 Task: Search colleagues "mahi soni".
Action: Mouse moved to (446, 126)
Screenshot: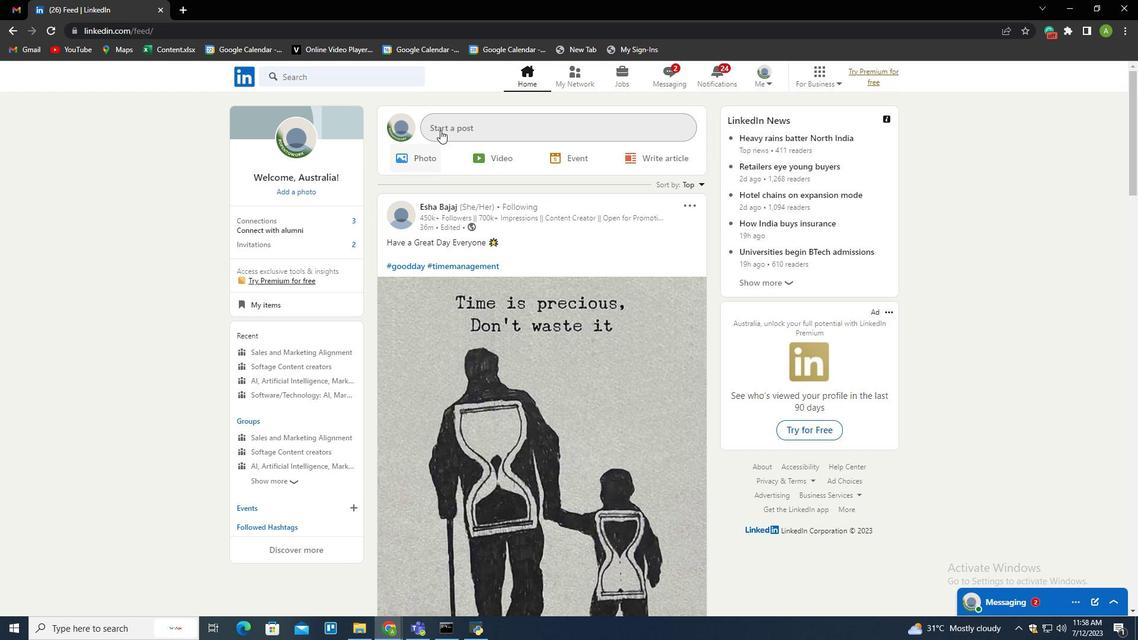 
Action: Mouse pressed left at (446, 126)
Screenshot: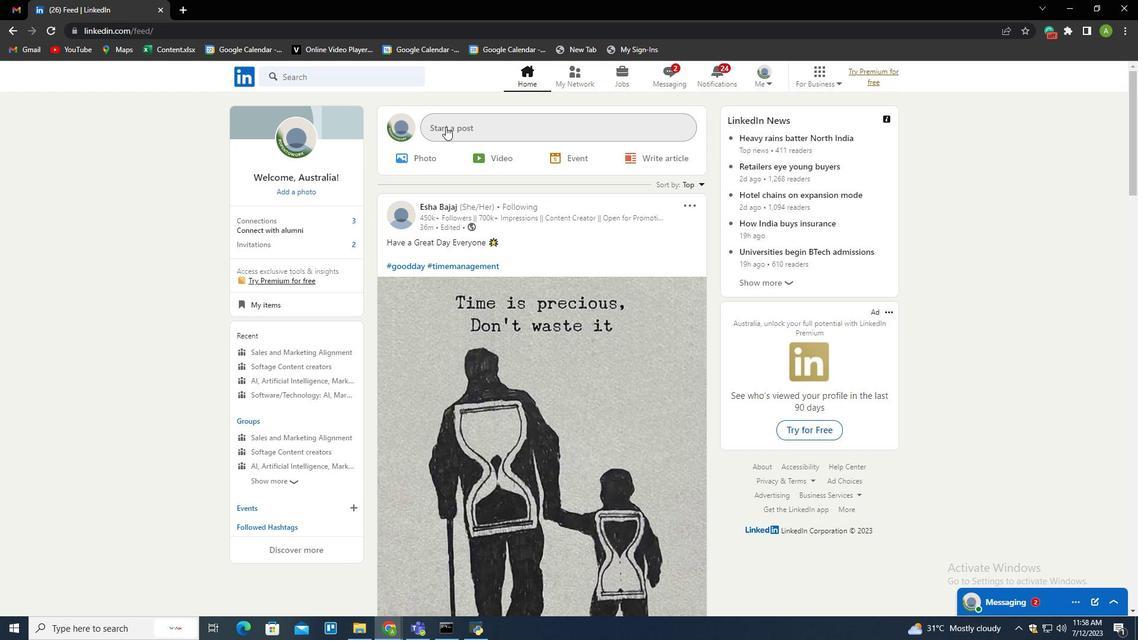 
Action: Mouse moved to (505, 351)
Screenshot: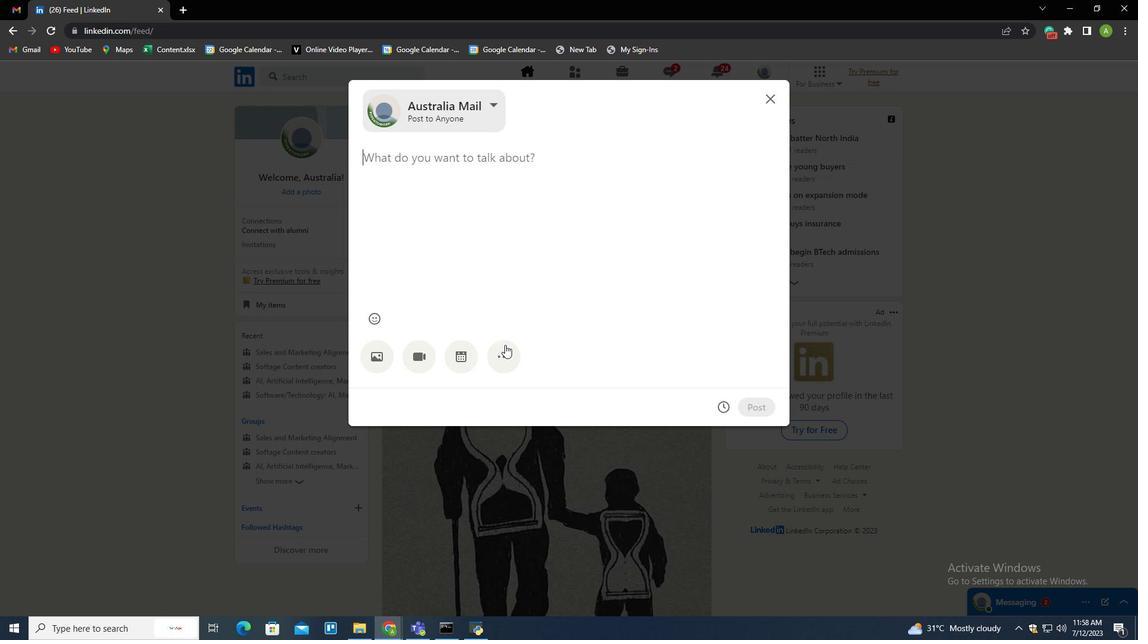
Action: Mouse pressed left at (505, 351)
Screenshot: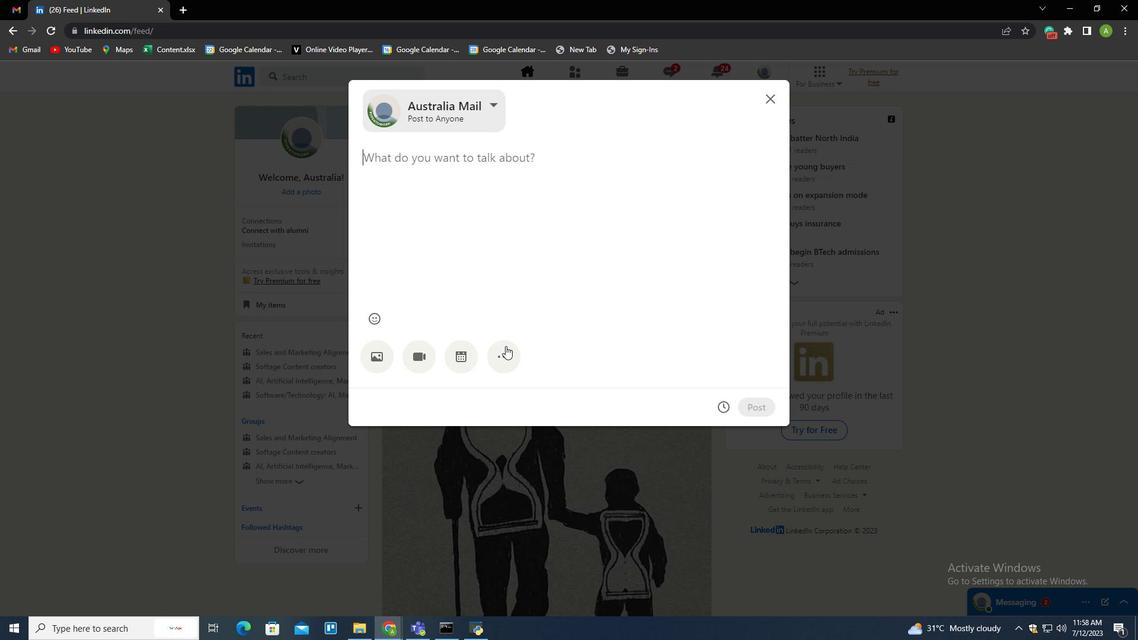 
Action: Mouse moved to (504, 356)
Screenshot: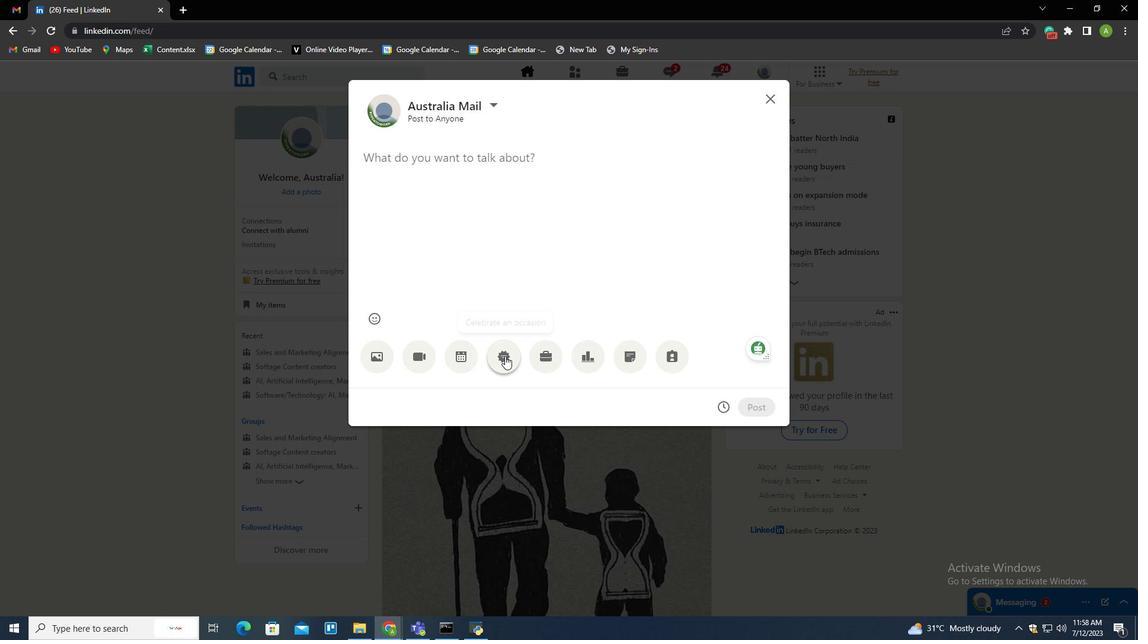 
Action: Mouse pressed left at (504, 356)
Screenshot: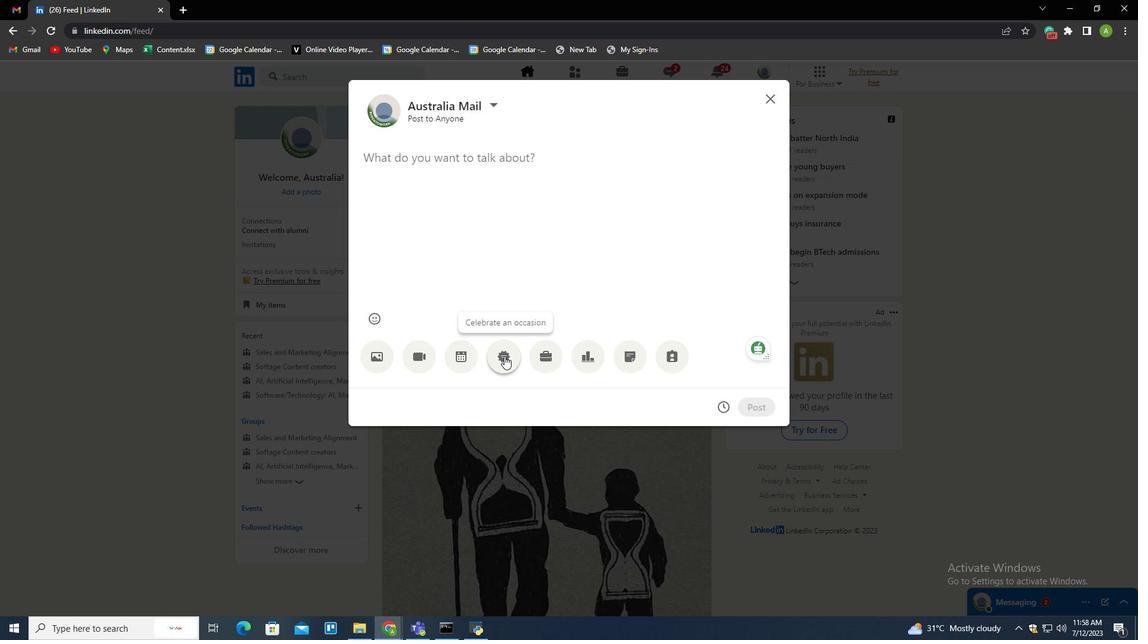 
Action: Mouse moved to (454, 173)
Screenshot: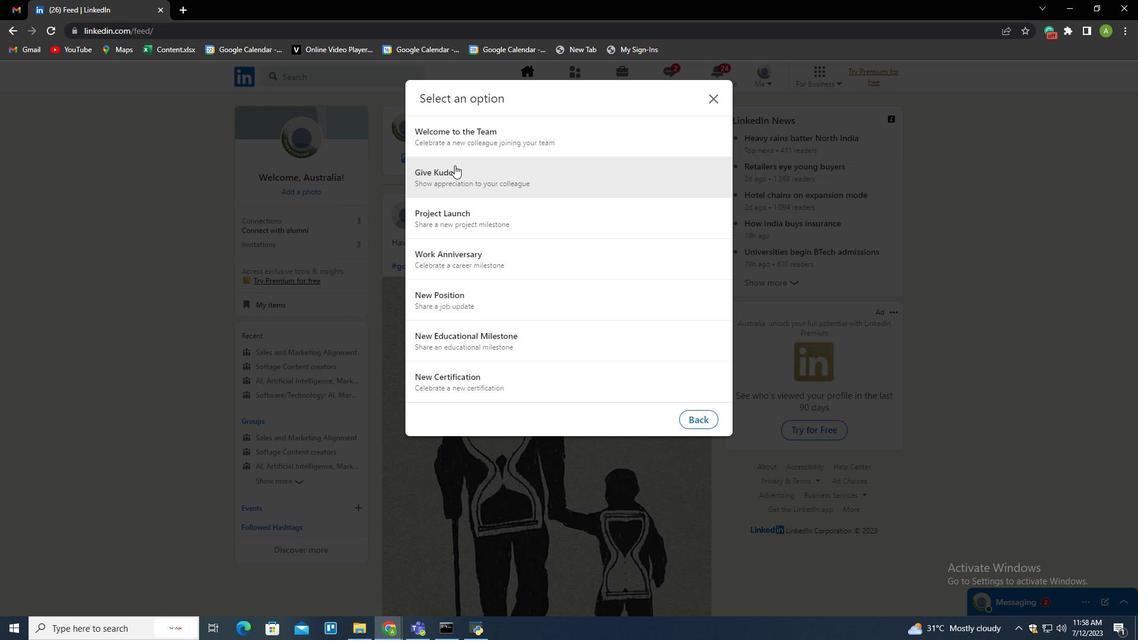
Action: Mouse pressed left at (454, 173)
Screenshot: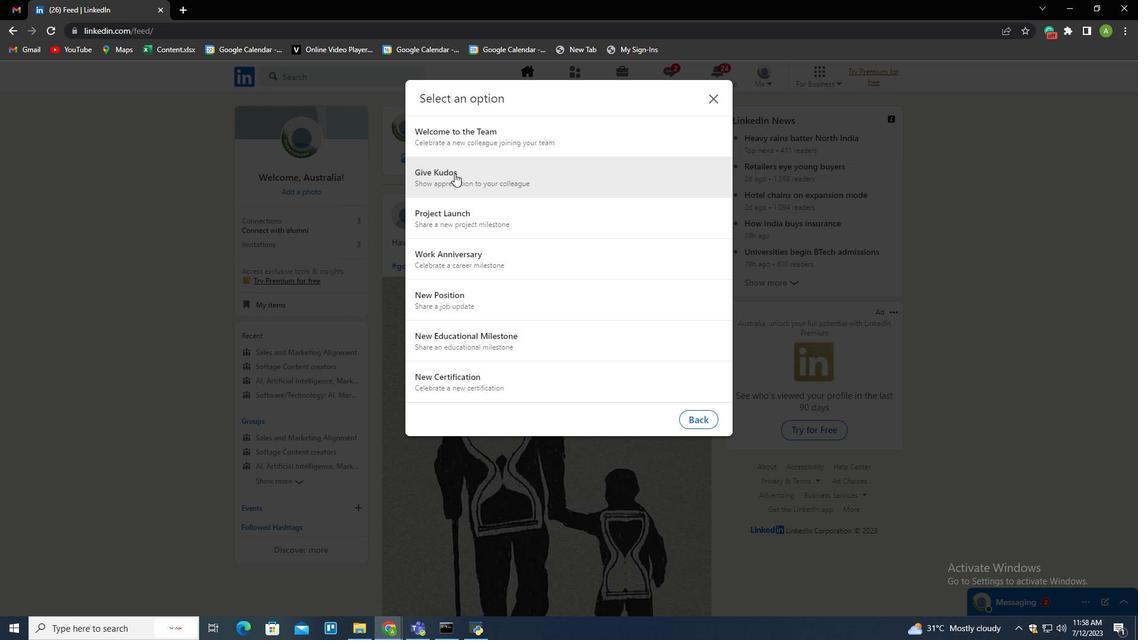 
Action: Mouse moved to (466, 136)
Screenshot: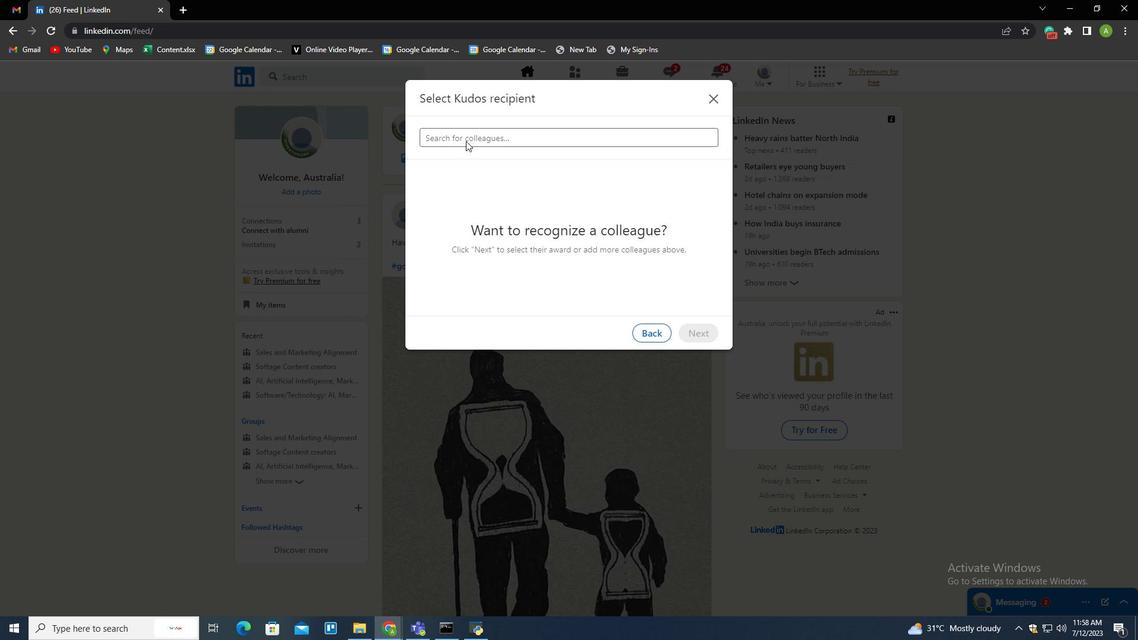 
Action: Mouse pressed left at (466, 136)
Screenshot: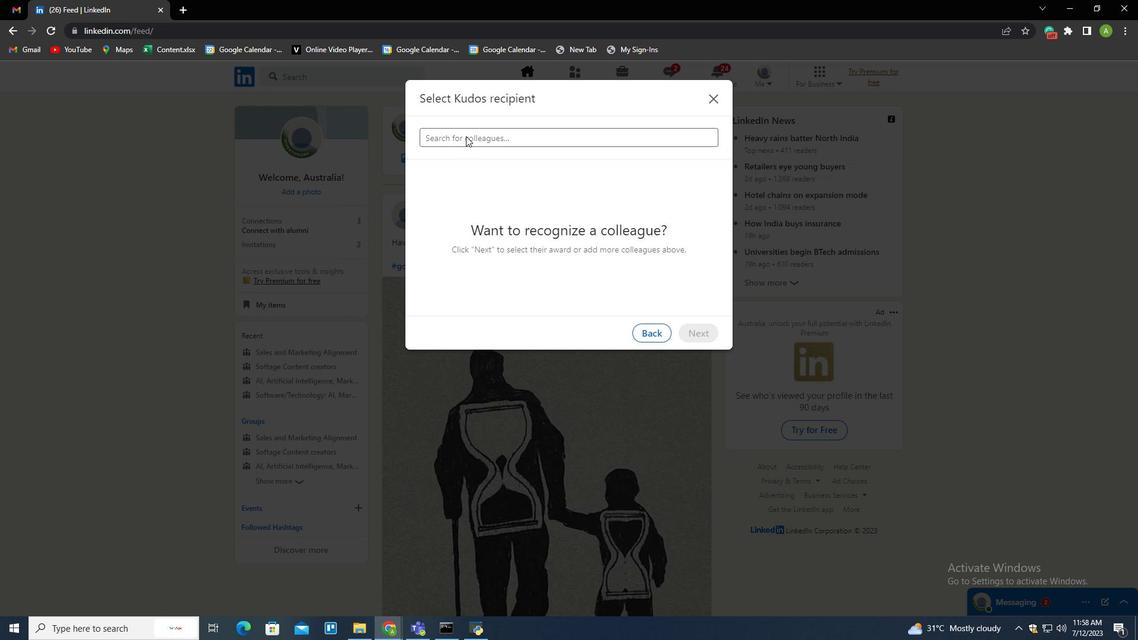 
Action: Key pressed mahi<Key.space>soni
Screenshot: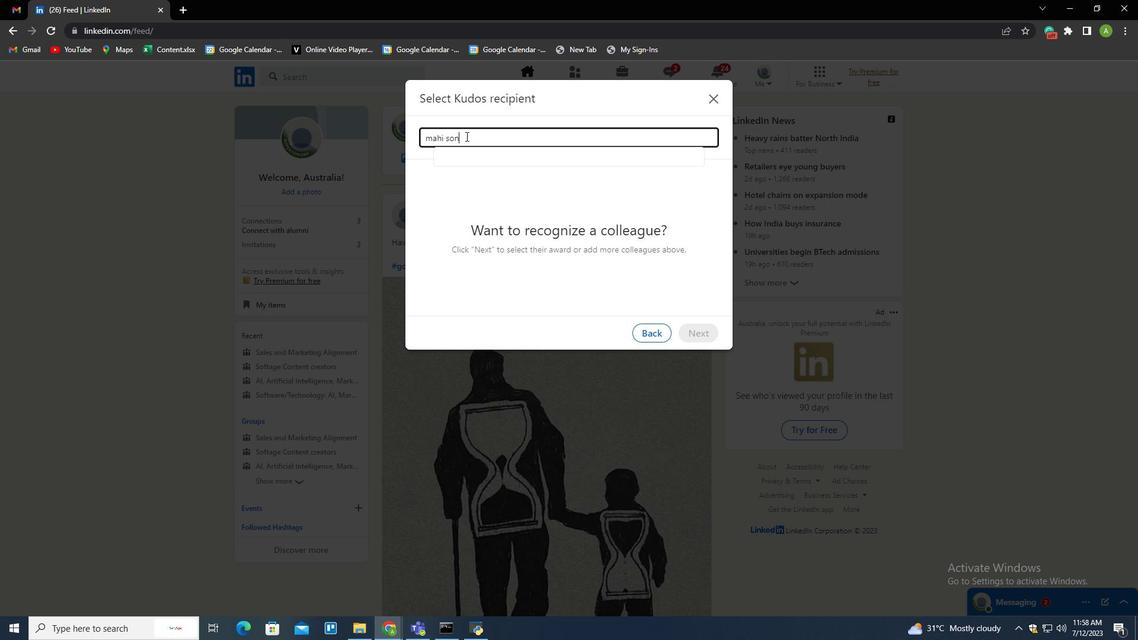 
Action: Mouse moved to (521, 195)
Screenshot: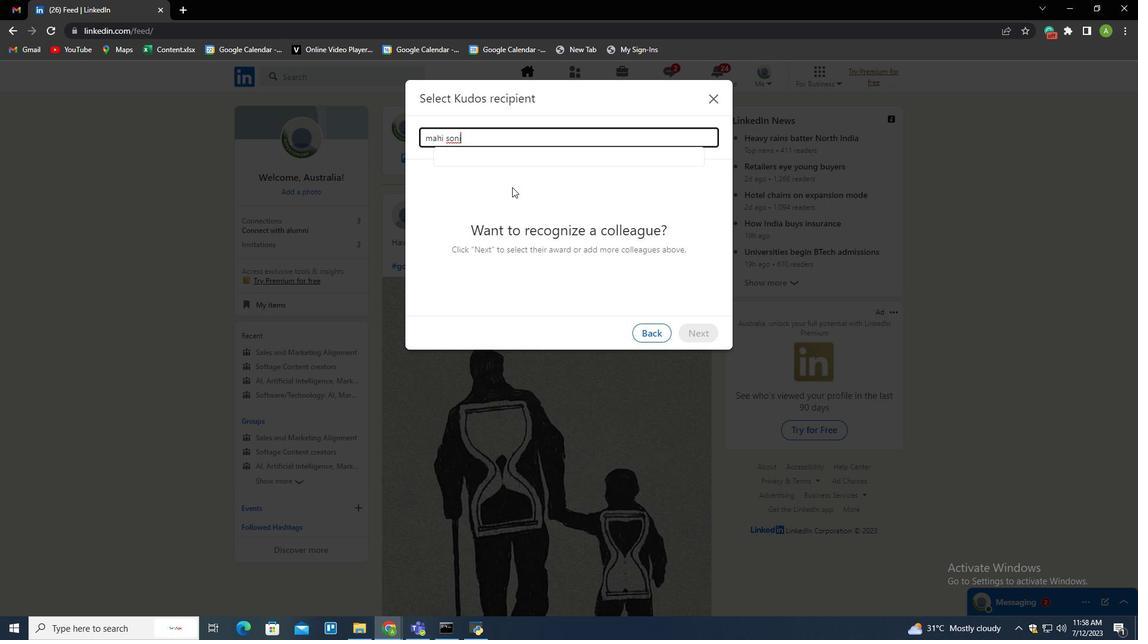 
